 Task: Enable and save the option "Use full range instead of TV color range" for "H.264/MPEG-4 Part 10/AVC encoder (x264 10-bit).
Action: Mouse moved to (92, 10)
Screenshot: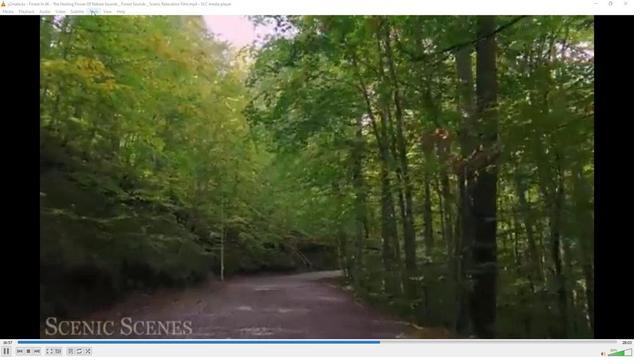 
Action: Mouse pressed left at (92, 10)
Screenshot: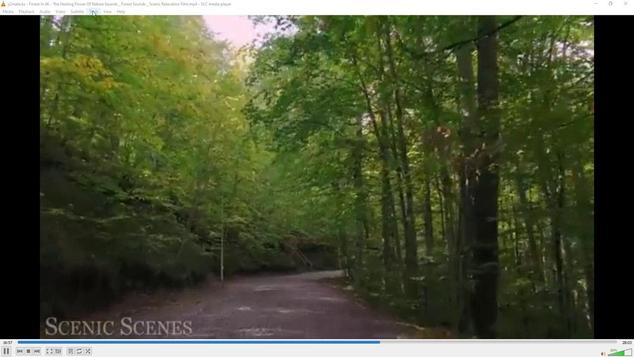 
Action: Mouse moved to (104, 89)
Screenshot: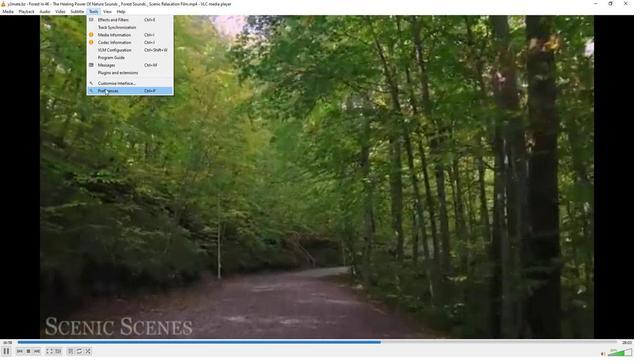 
Action: Mouse pressed left at (104, 89)
Screenshot: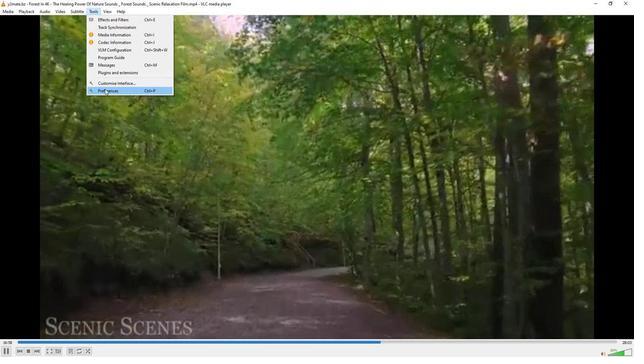 
Action: Mouse moved to (209, 290)
Screenshot: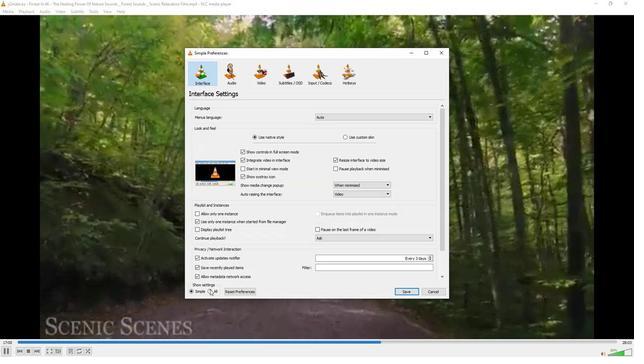 
Action: Mouse pressed left at (209, 290)
Screenshot: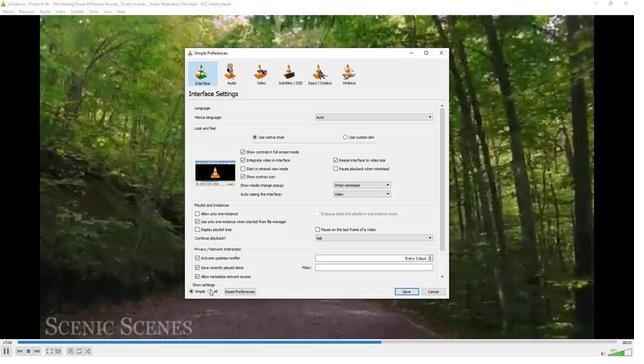 
Action: Mouse moved to (202, 225)
Screenshot: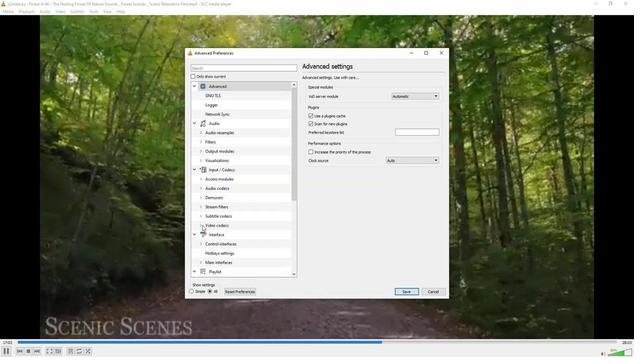 
Action: Mouse pressed left at (202, 225)
Screenshot: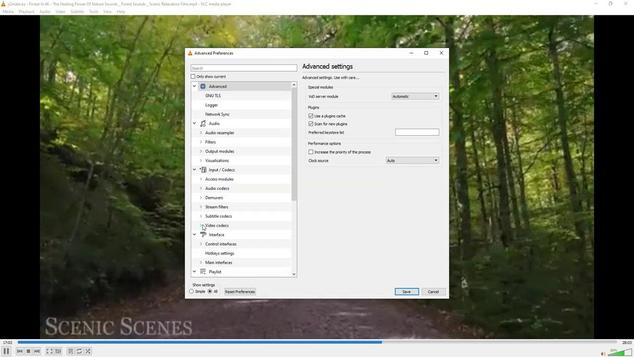 
Action: Mouse moved to (224, 258)
Screenshot: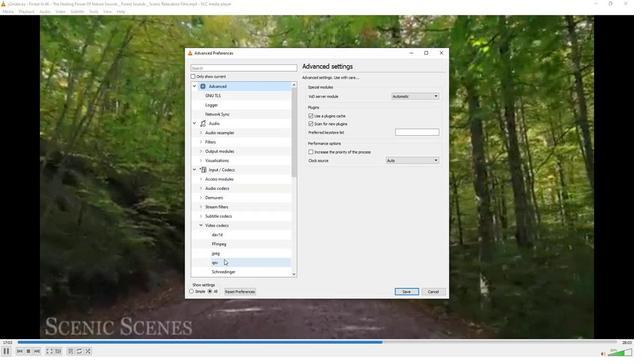 
Action: Mouse scrolled (224, 258) with delta (0, 0)
Screenshot: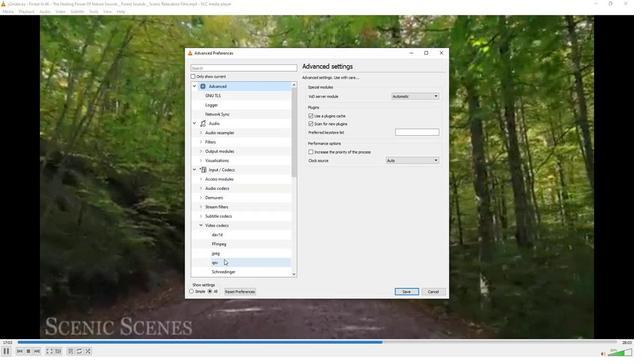 
Action: Mouse moved to (221, 263)
Screenshot: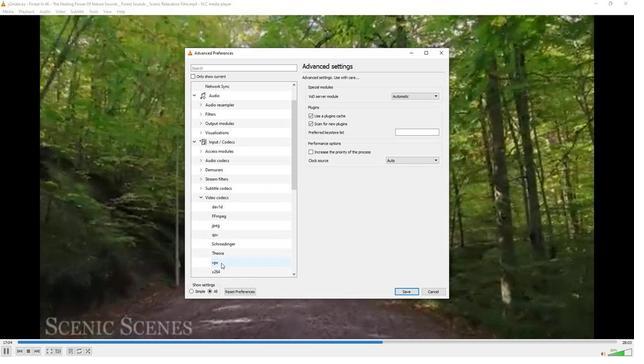 
Action: Mouse scrolled (221, 263) with delta (0, 0)
Screenshot: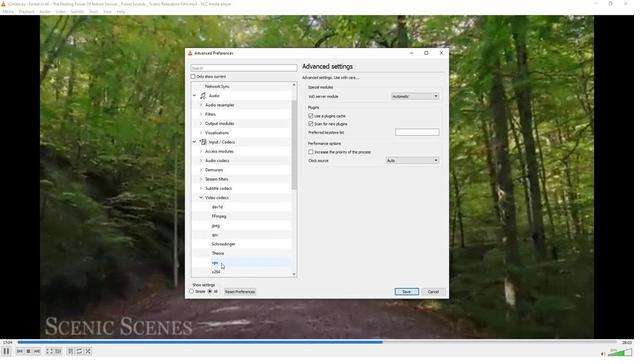 
Action: Mouse moved to (220, 253)
Screenshot: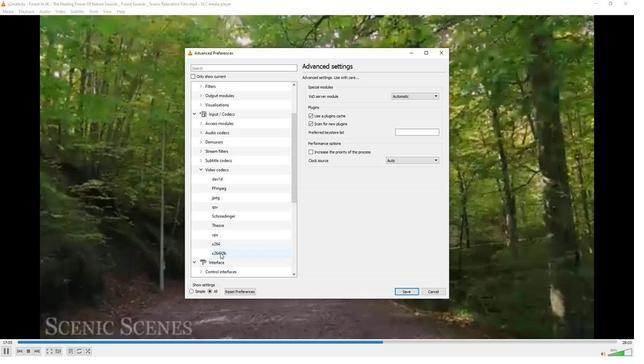 
Action: Mouse pressed left at (220, 253)
Screenshot: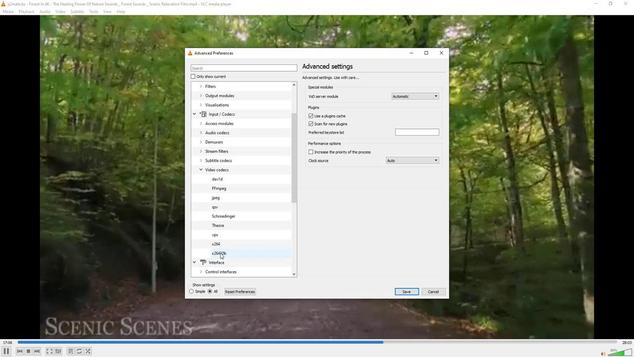 
Action: Mouse moved to (306, 173)
Screenshot: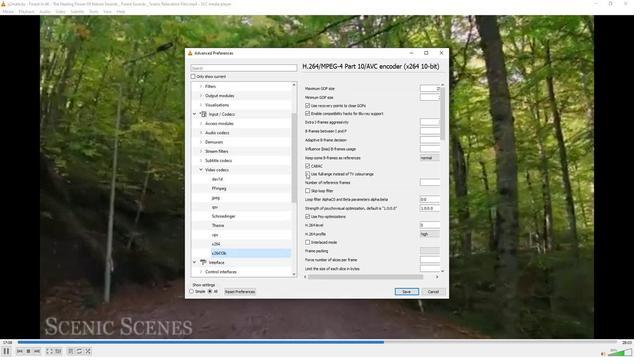 
Action: Mouse pressed left at (306, 173)
Screenshot: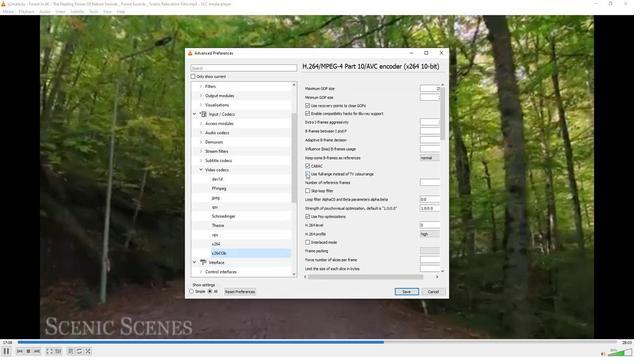 
Action: Mouse moved to (405, 293)
Screenshot: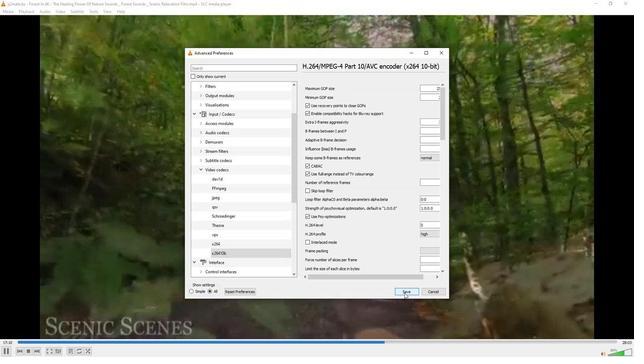 
Action: Mouse pressed left at (405, 293)
Screenshot: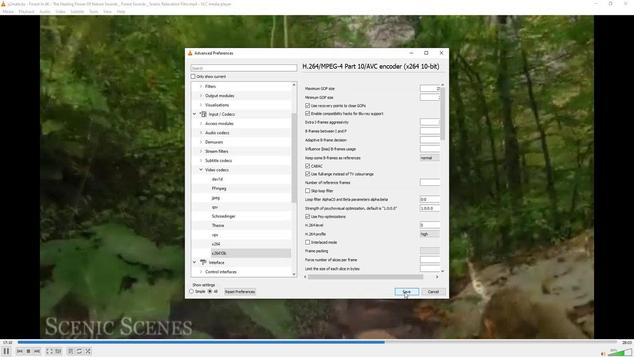 
Action: Mouse moved to (405, 292)
Screenshot: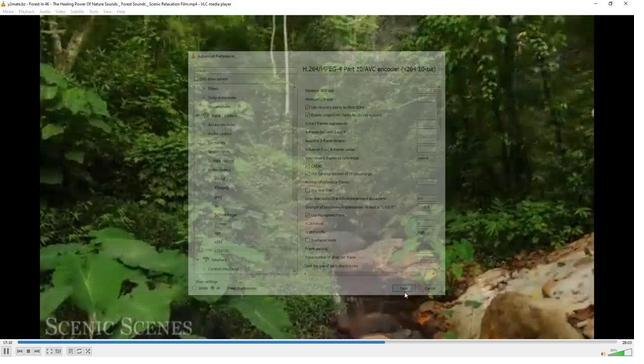 
